 Task: Create a section Speed of Thought and in the section, add a milestone IT service catalog enhancement in the project ConstellationHQ
Action: Mouse moved to (851, 153)
Screenshot: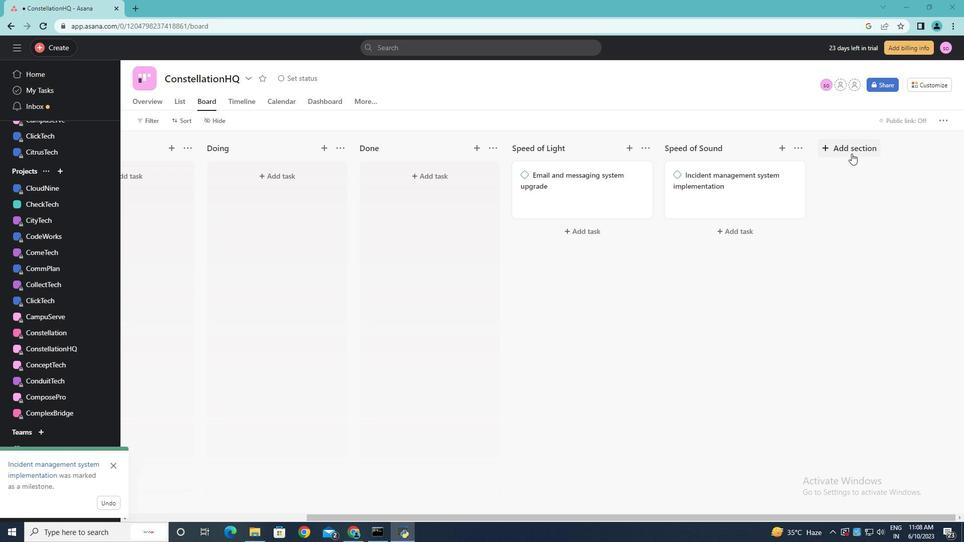 
Action: Mouse pressed left at (851, 153)
Screenshot: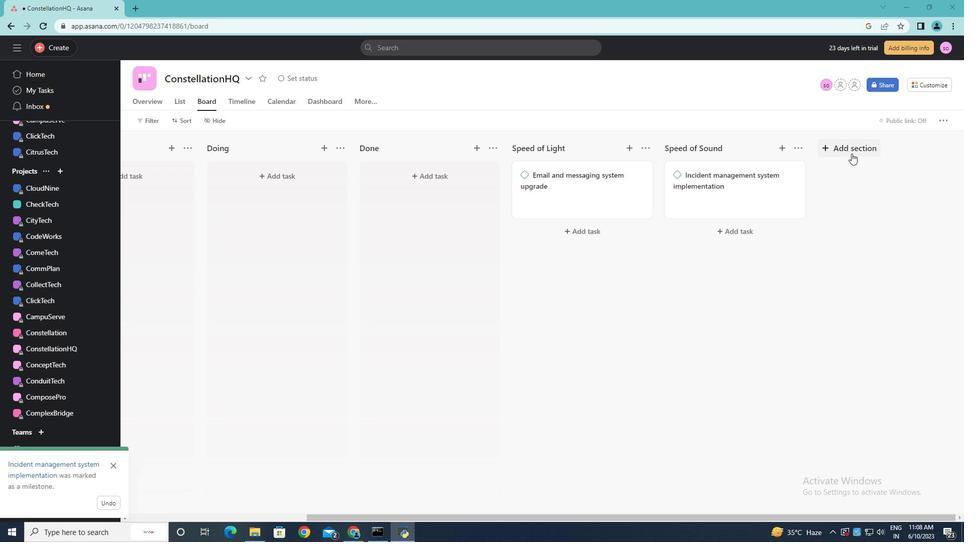 
Action: Key pressed <Key.shift>Speed<Key.space>of<Key.space><Key.shift>Thought<Key.enter>
Screenshot: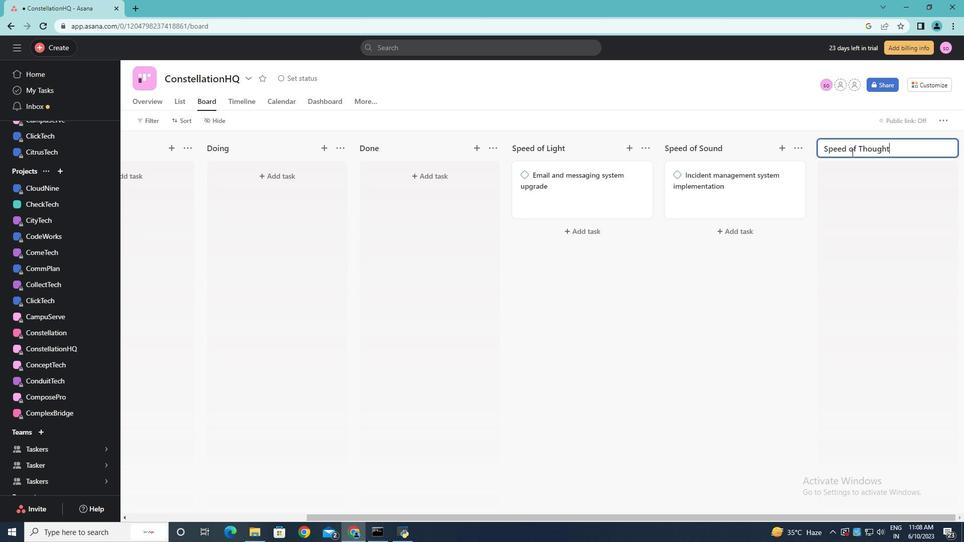 
Action: Mouse moved to (733, 176)
Screenshot: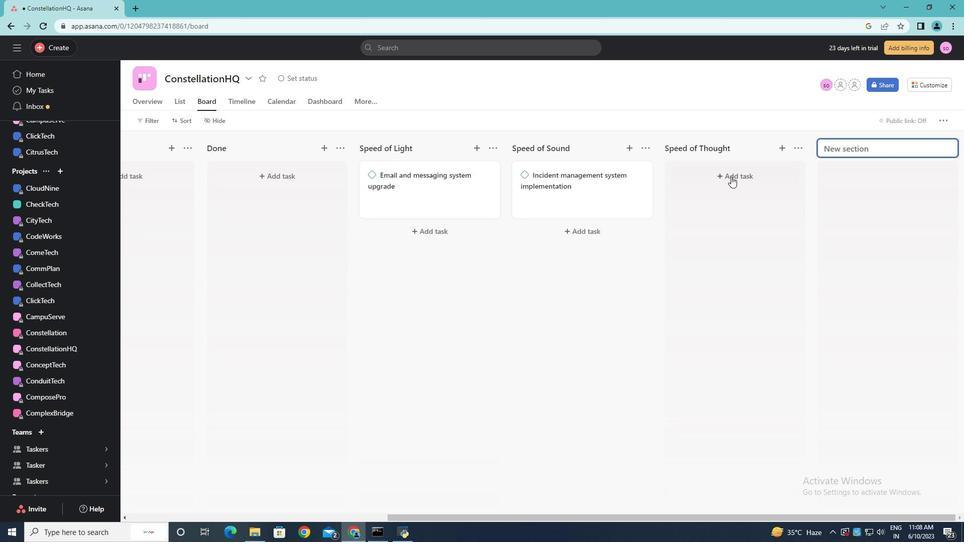
Action: Mouse pressed left at (733, 176)
Screenshot: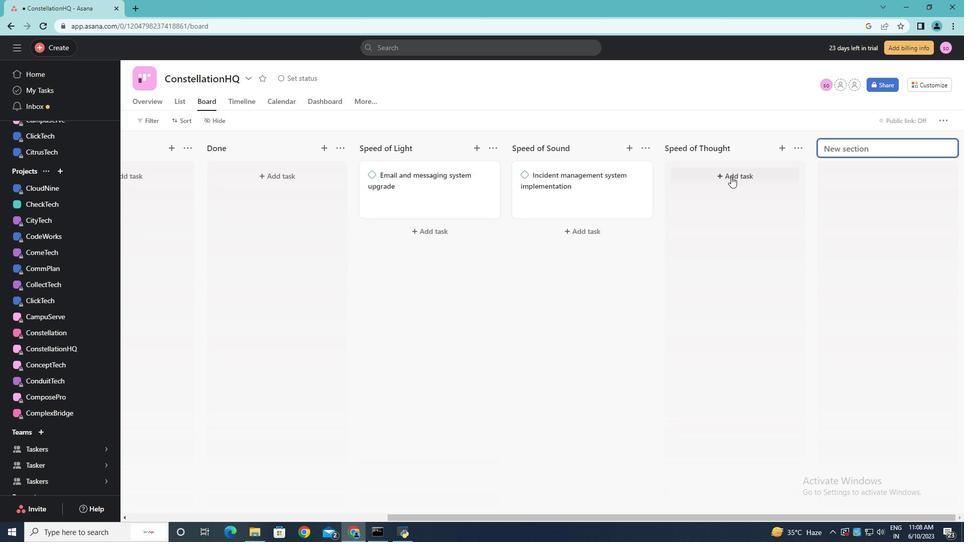 
Action: Key pressed <Key.shift><Key.shift><Key.shift>IT<Key.space><Key.shift>service<Key.space>catalog<Key.space>enhancement<Key.enter>
Screenshot: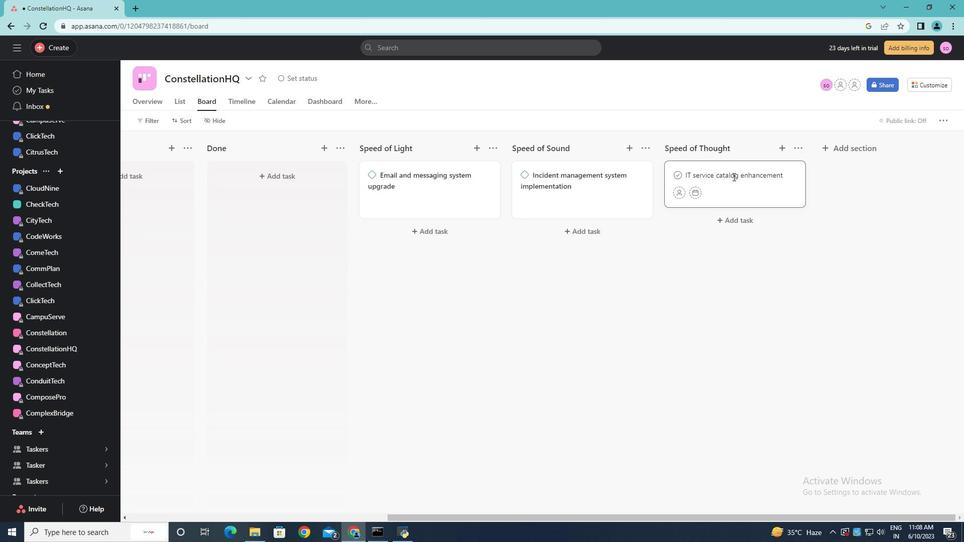 
Action: Mouse moved to (784, 174)
Screenshot: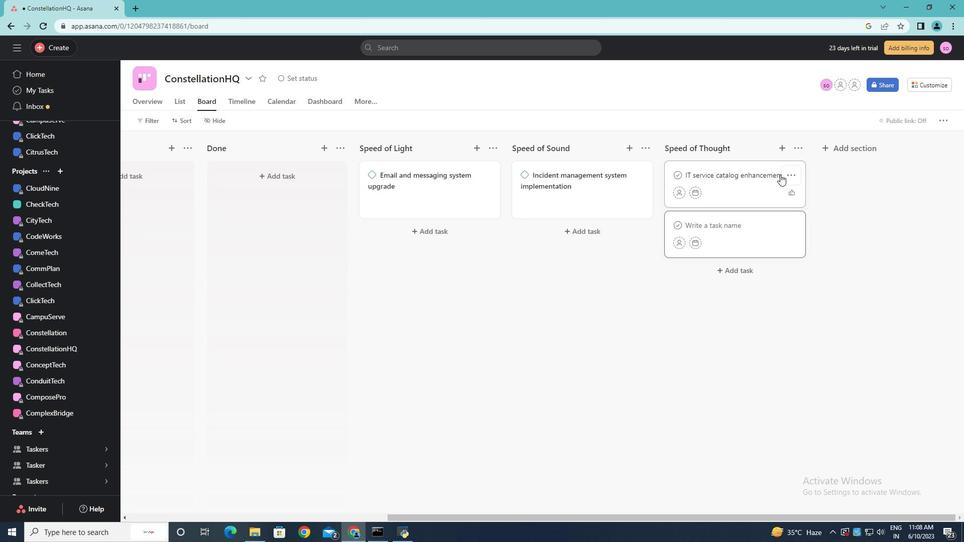 
Action: Mouse pressed left at (784, 174)
Screenshot: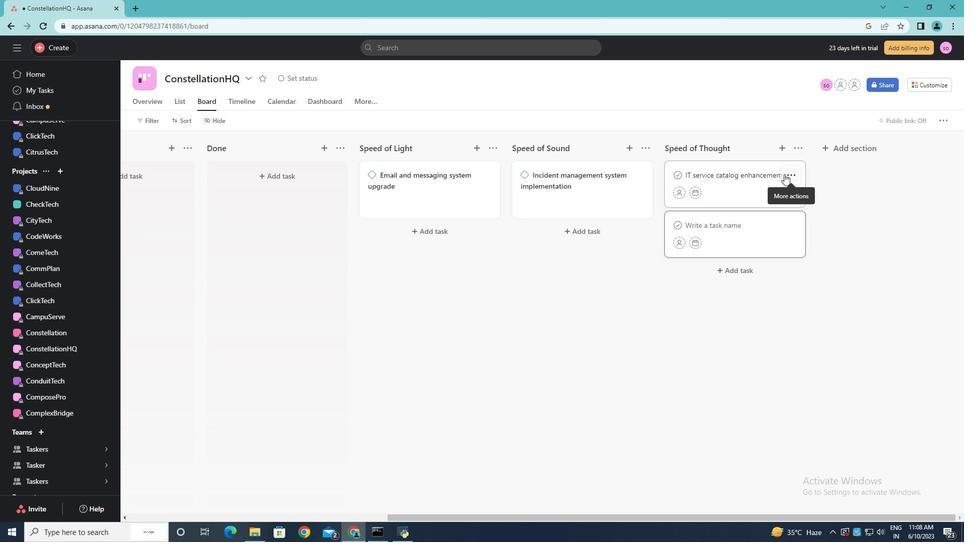 
Action: Mouse moved to (814, 350)
Screenshot: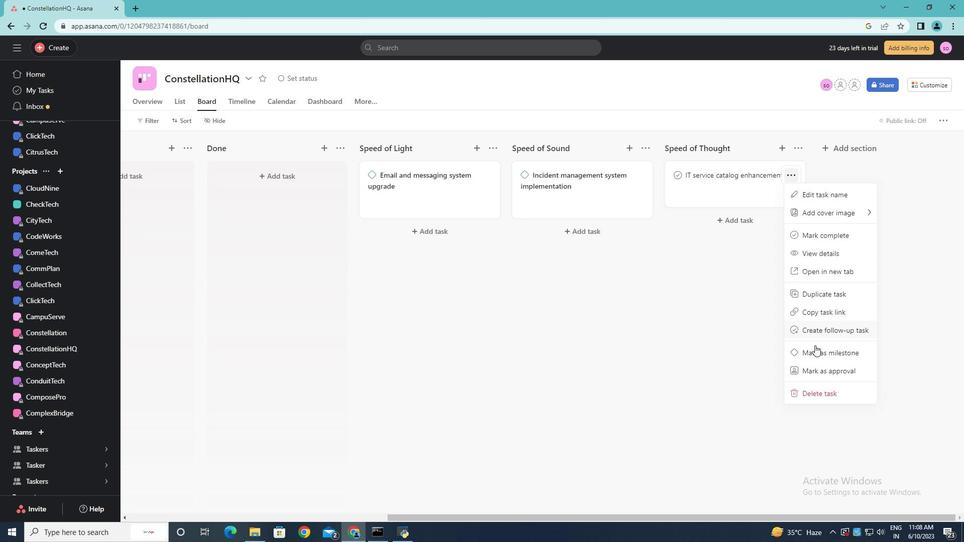 
Action: Mouse pressed left at (814, 350)
Screenshot: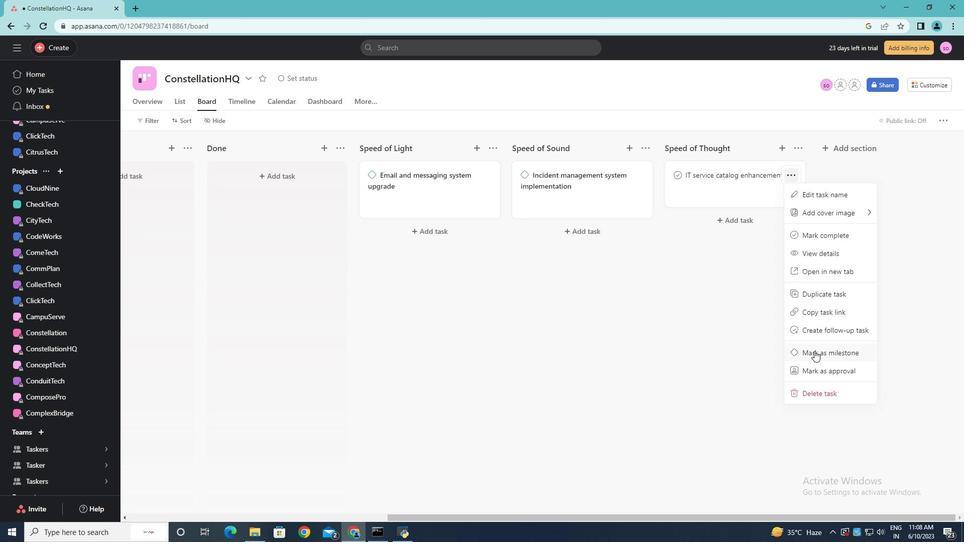 
Action: Mouse moved to (773, 307)
Screenshot: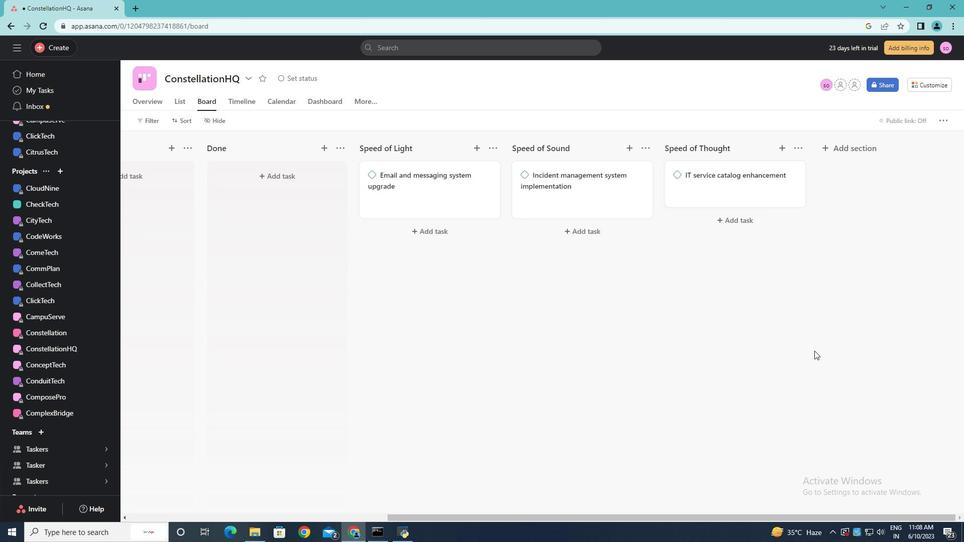 
Action: Mouse pressed left at (773, 307)
Screenshot: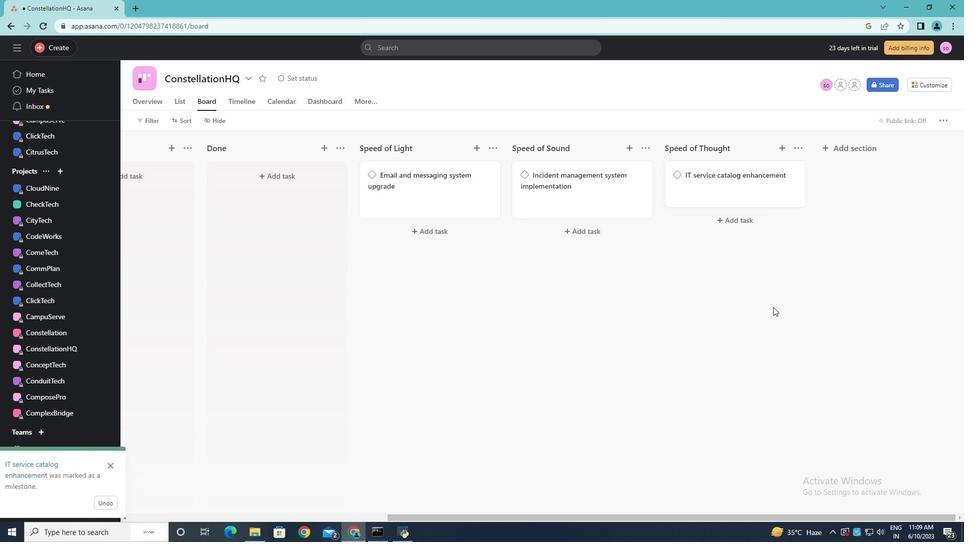 
